 Task: Add Sprouts Animal Cookies to the cart.
Action: Mouse moved to (24, 111)
Screenshot: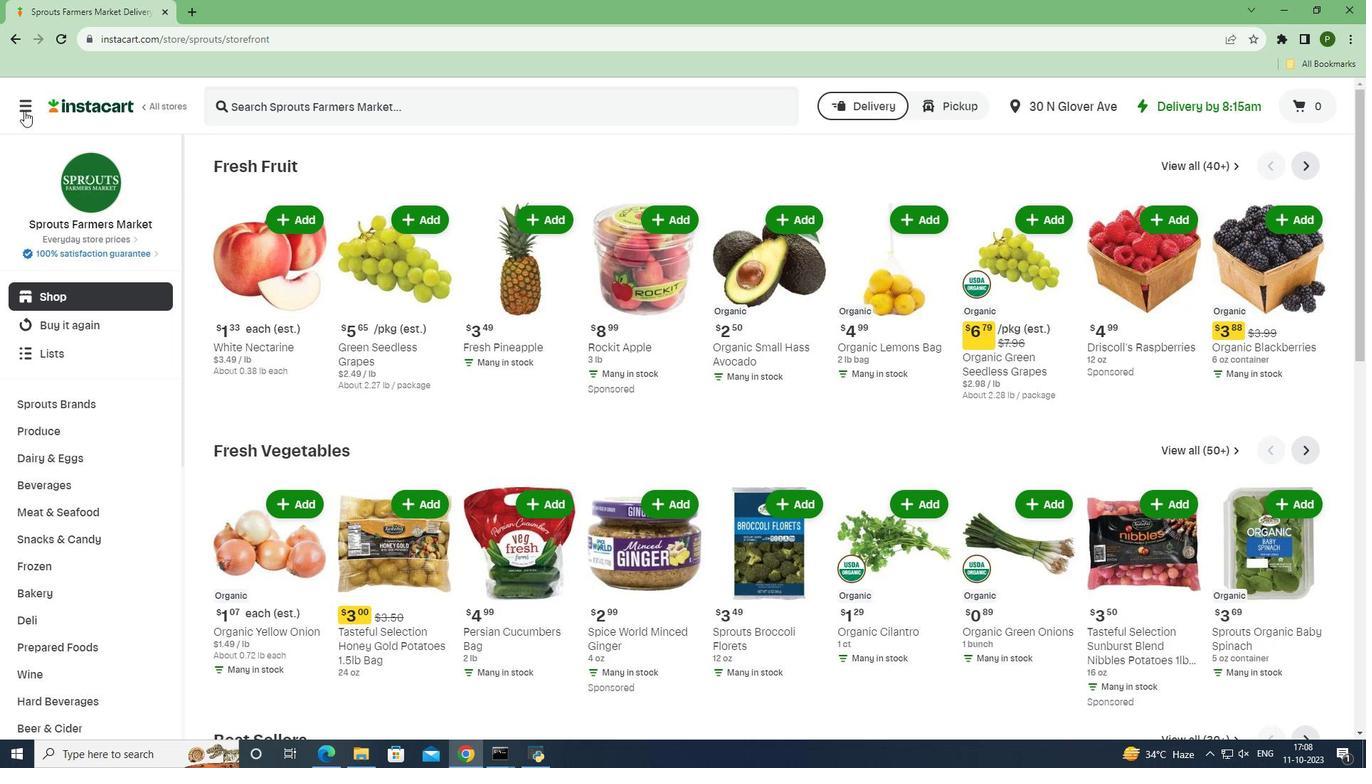
Action: Mouse pressed left at (24, 111)
Screenshot: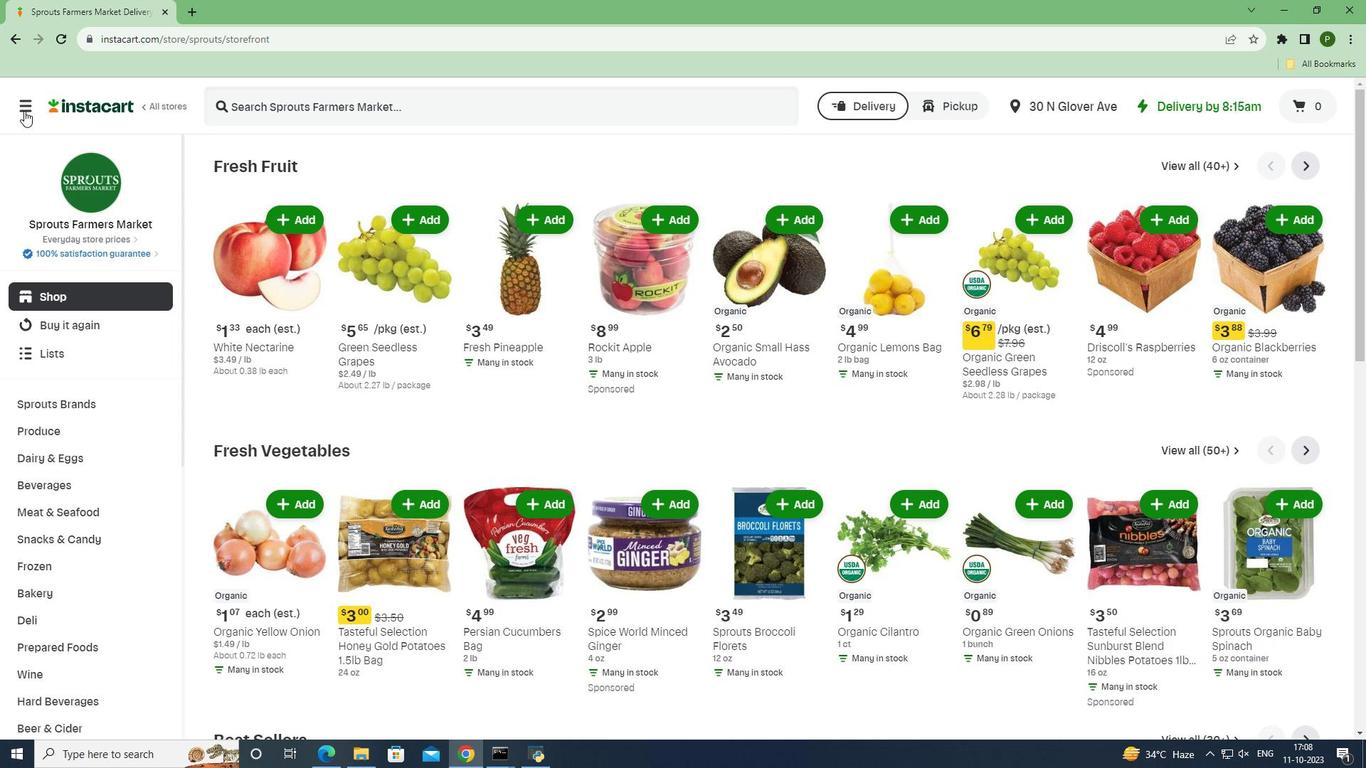 
Action: Mouse moved to (38, 370)
Screenshot: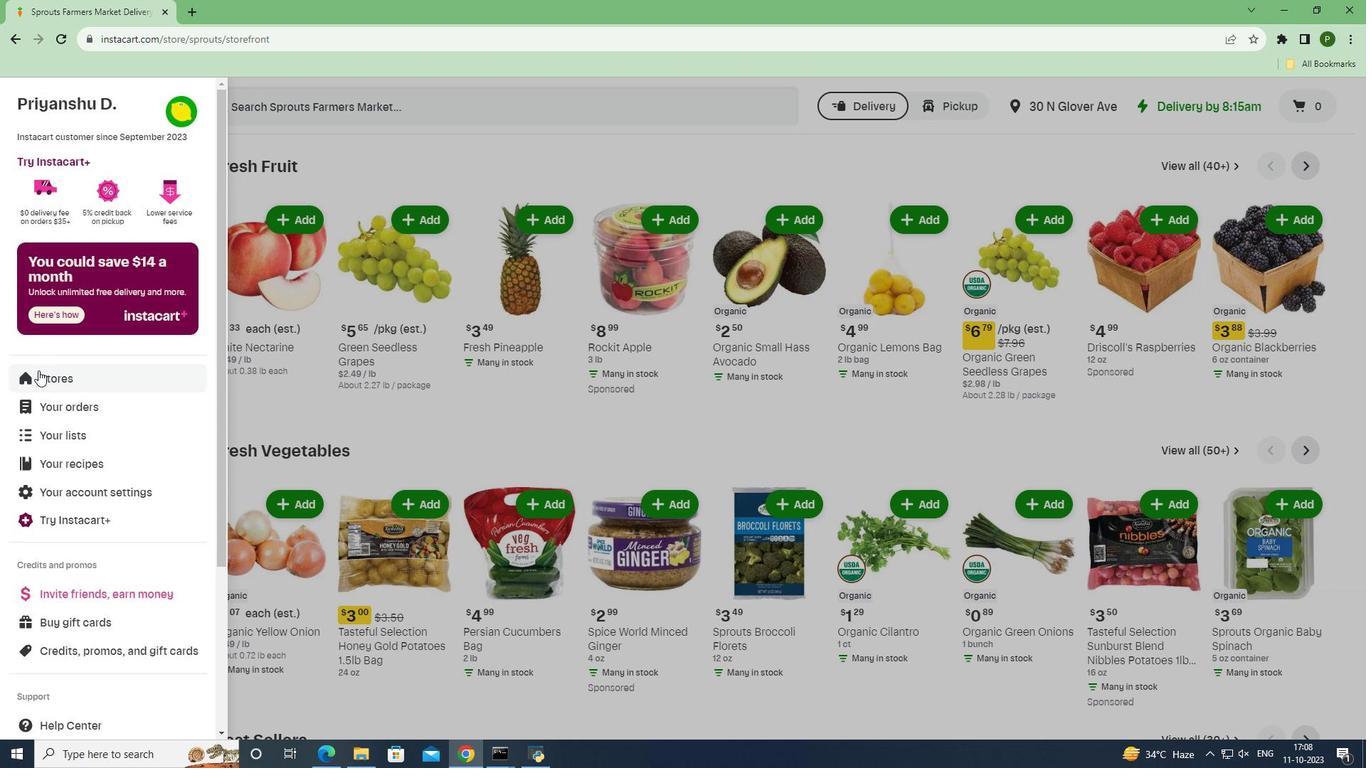 
Action: Mouse pressed left at (38, 370)
Screenshot: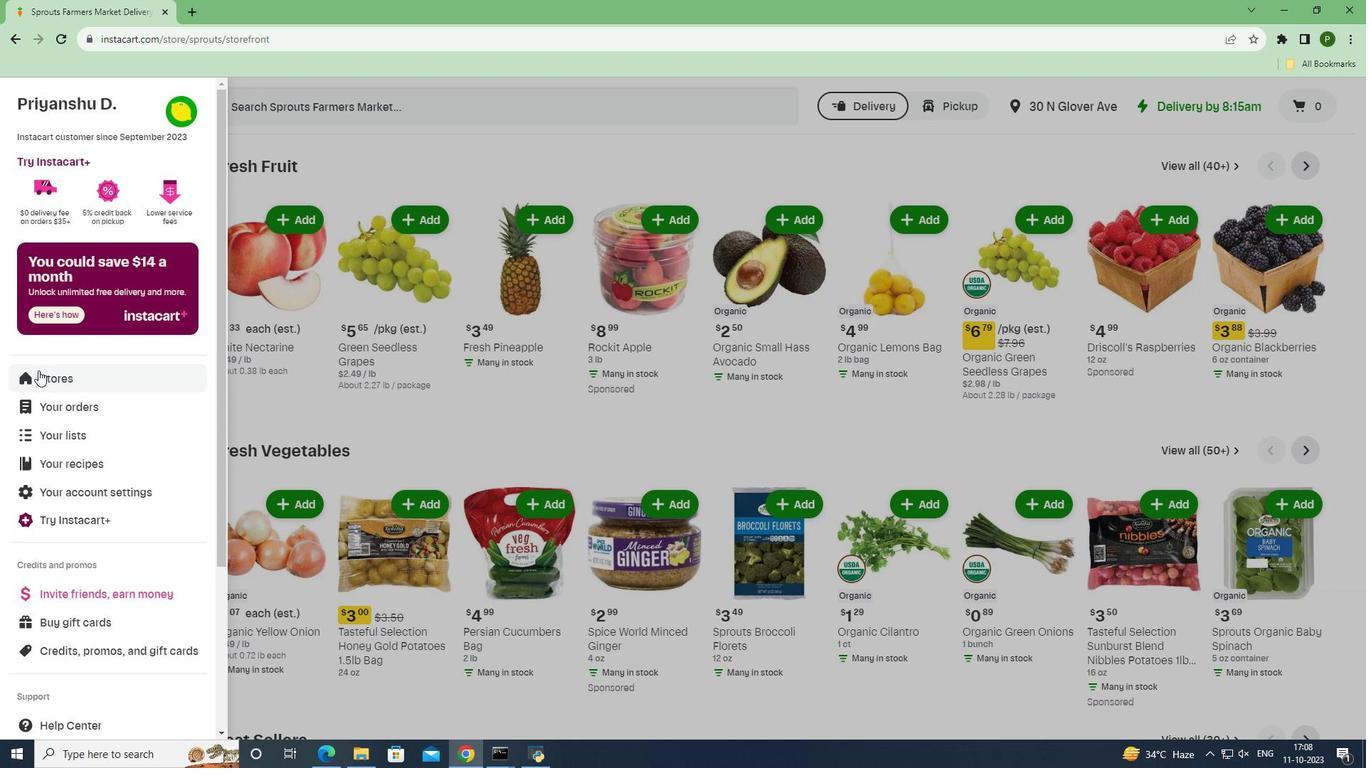 
Action: Mouse moved to (324, 162)
Screenshot: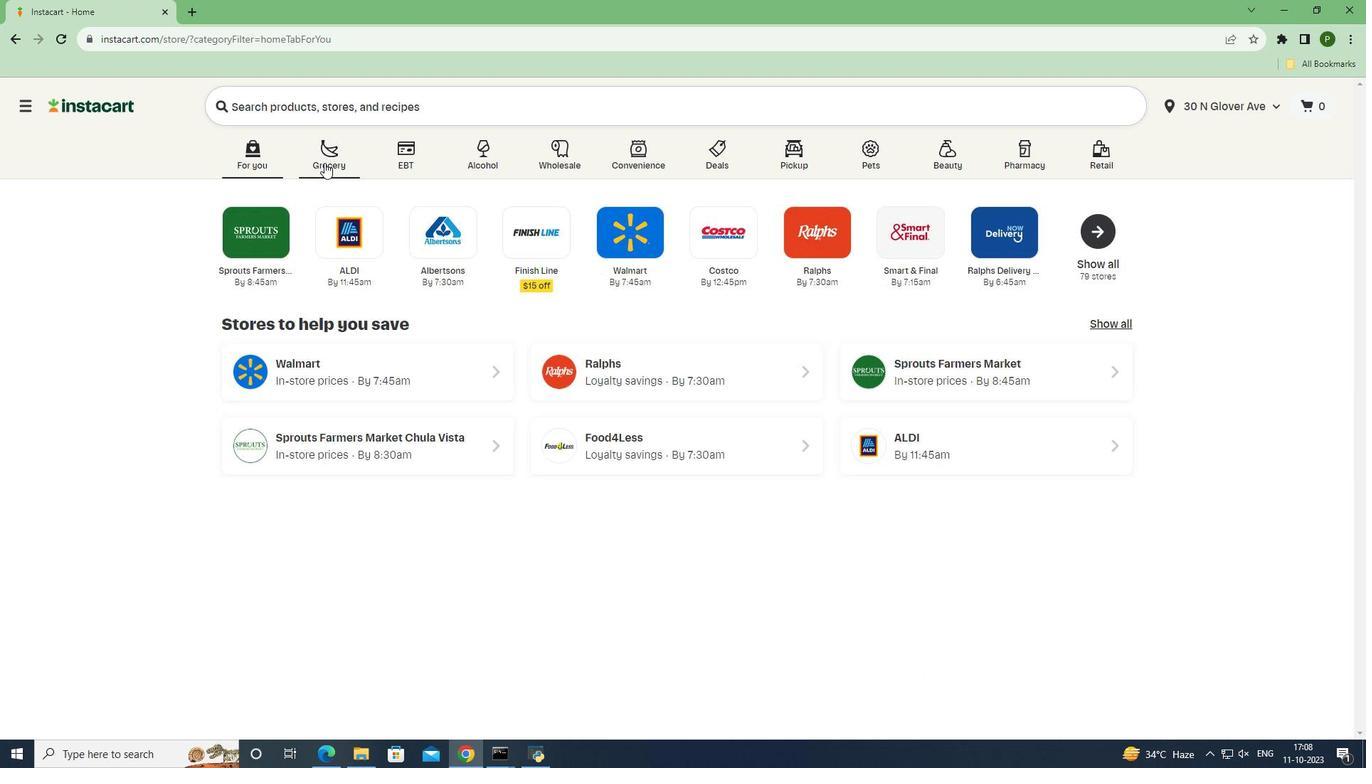 
Action: Mouse pressed left at (324, 162)
Screenshot: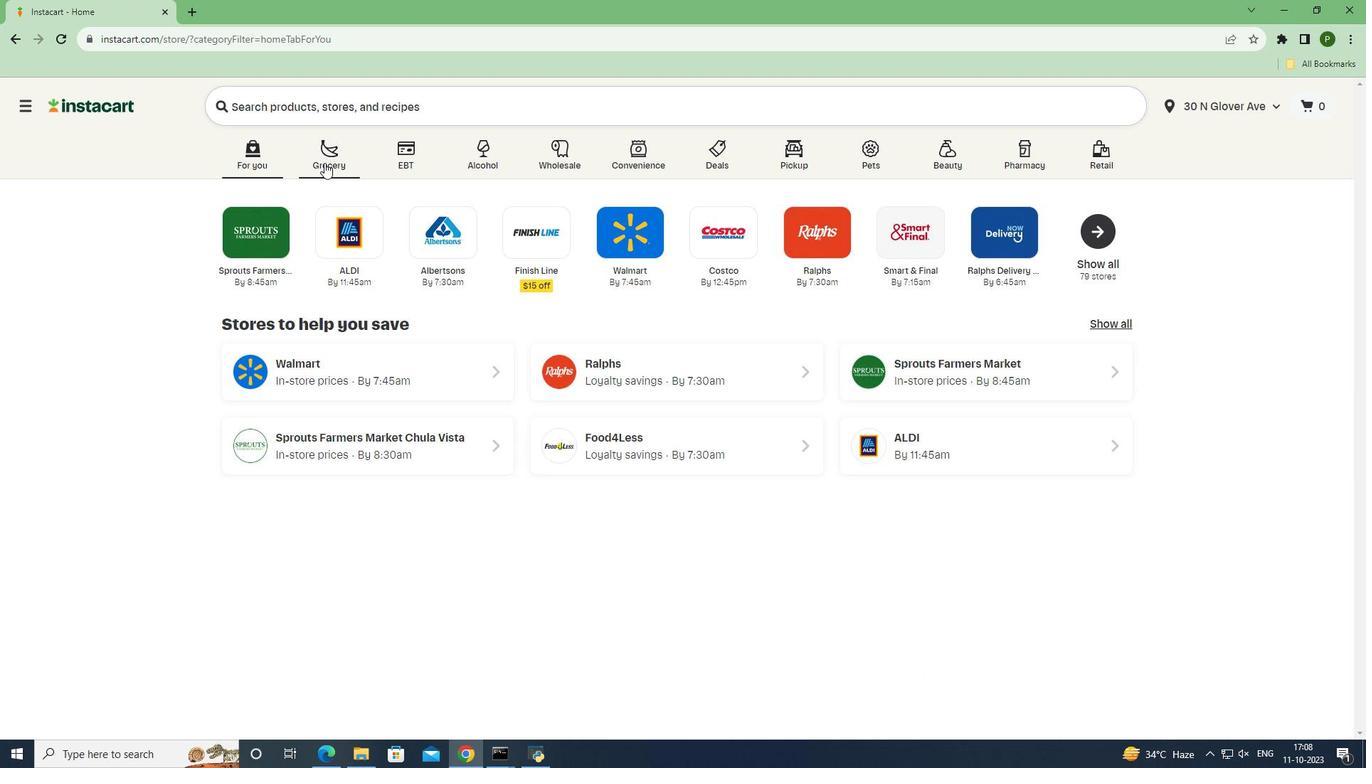 
Action: Mouse moved to (567, 317)
Screenshot: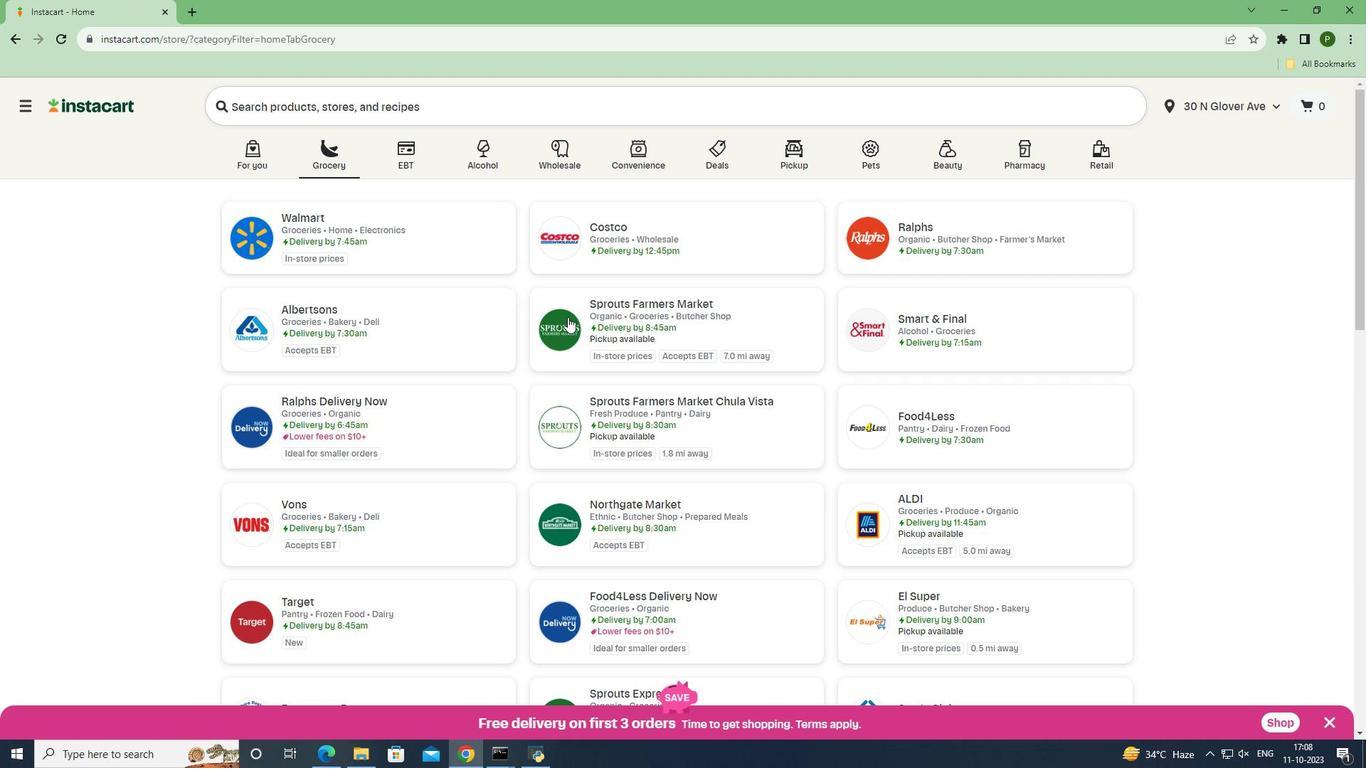 
Action: Mouse pressed left at (567, 317)
Screenshot: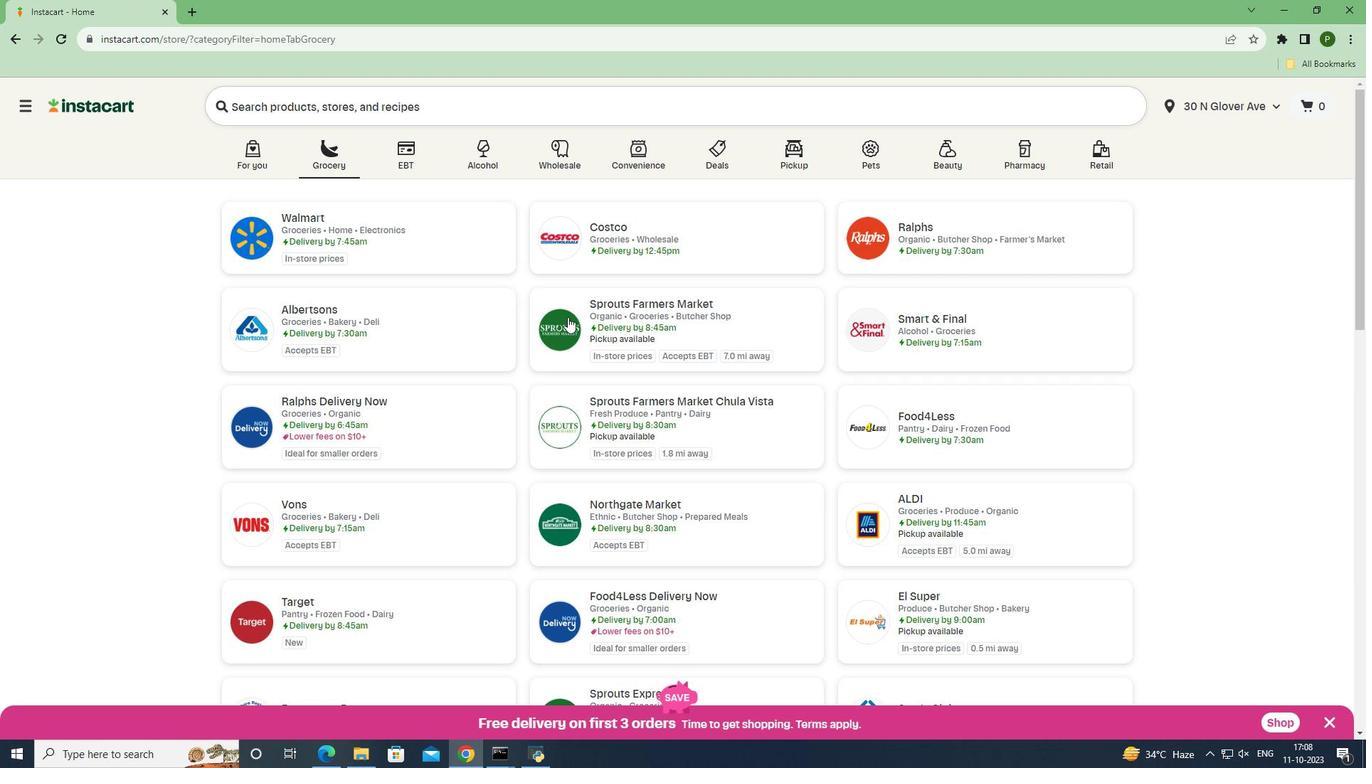 
Action: Mouse moved to (103, 479)
Screenshot: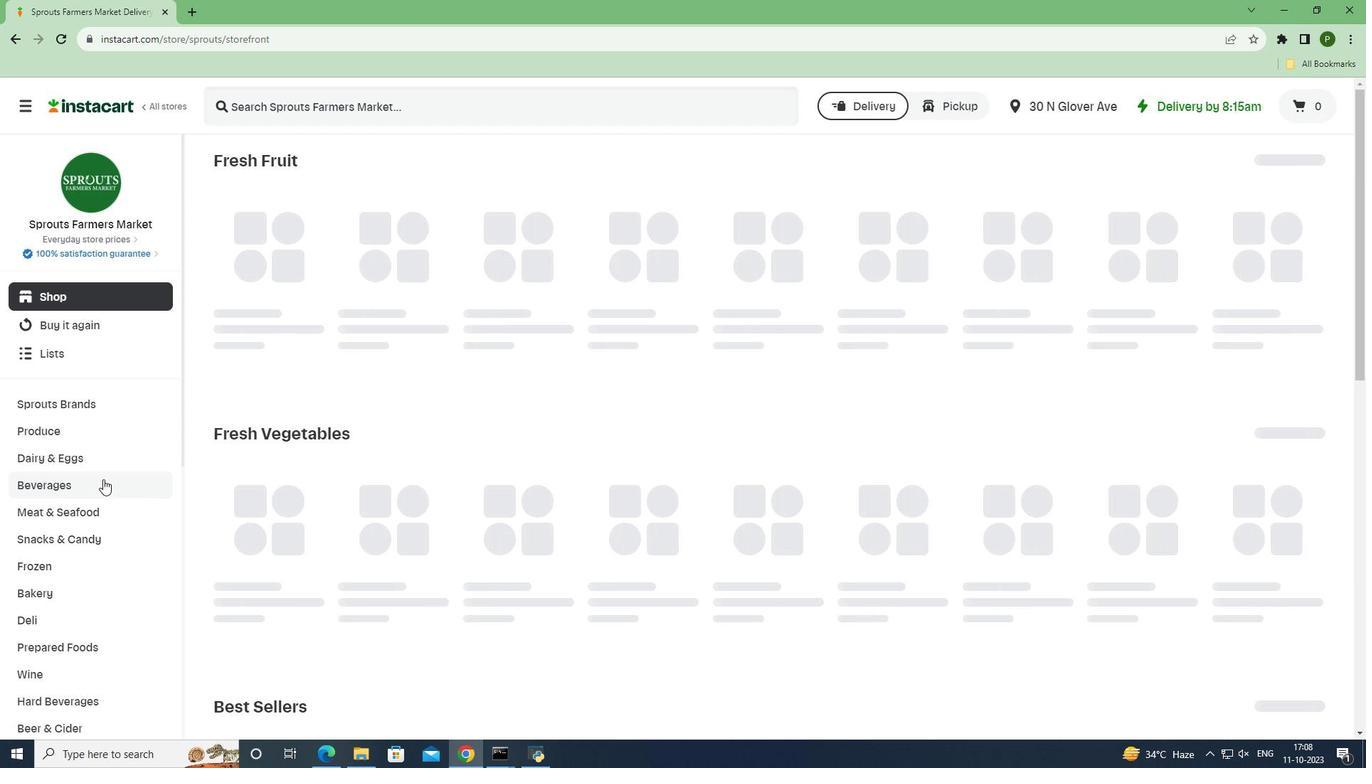 
Action: Mouse pressed left at (103, 479)
Screenshot: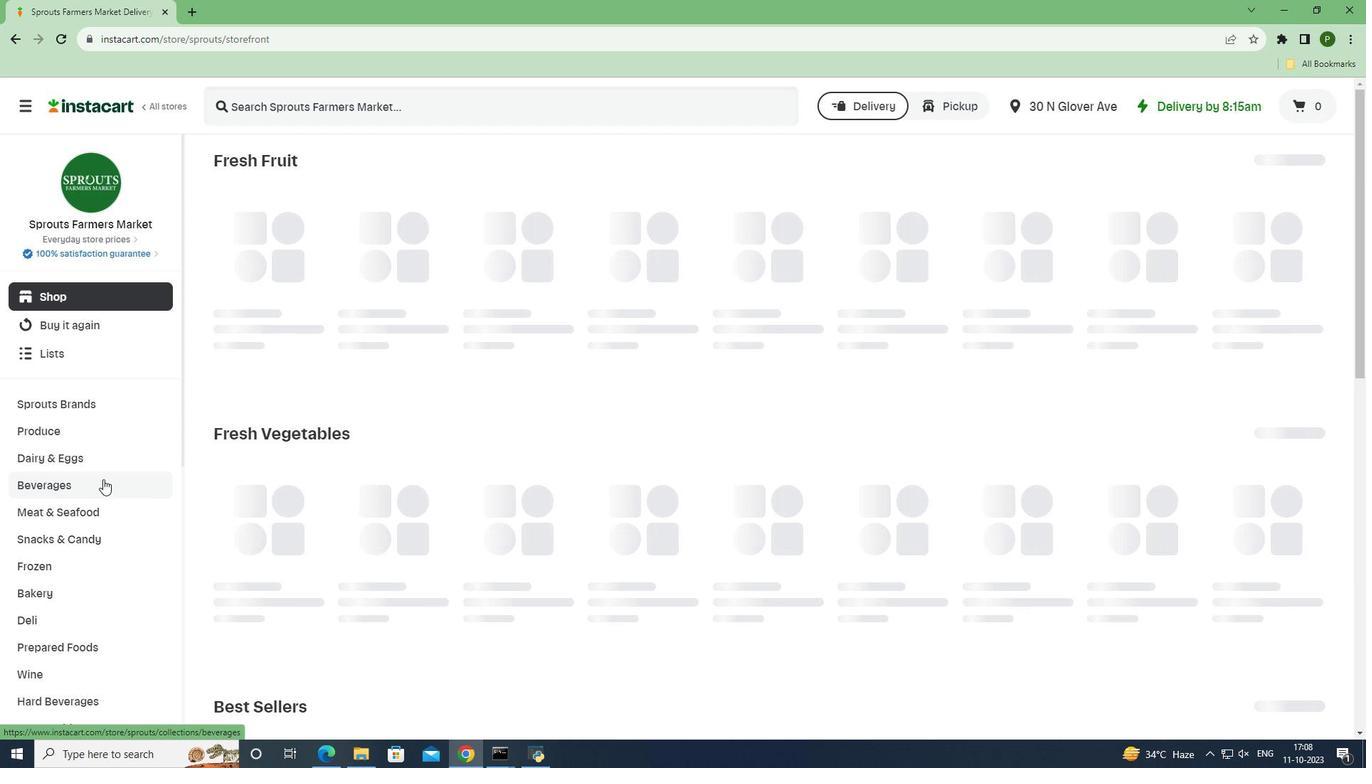 
Action: Mouse moved to (82, 565)
Screenshot: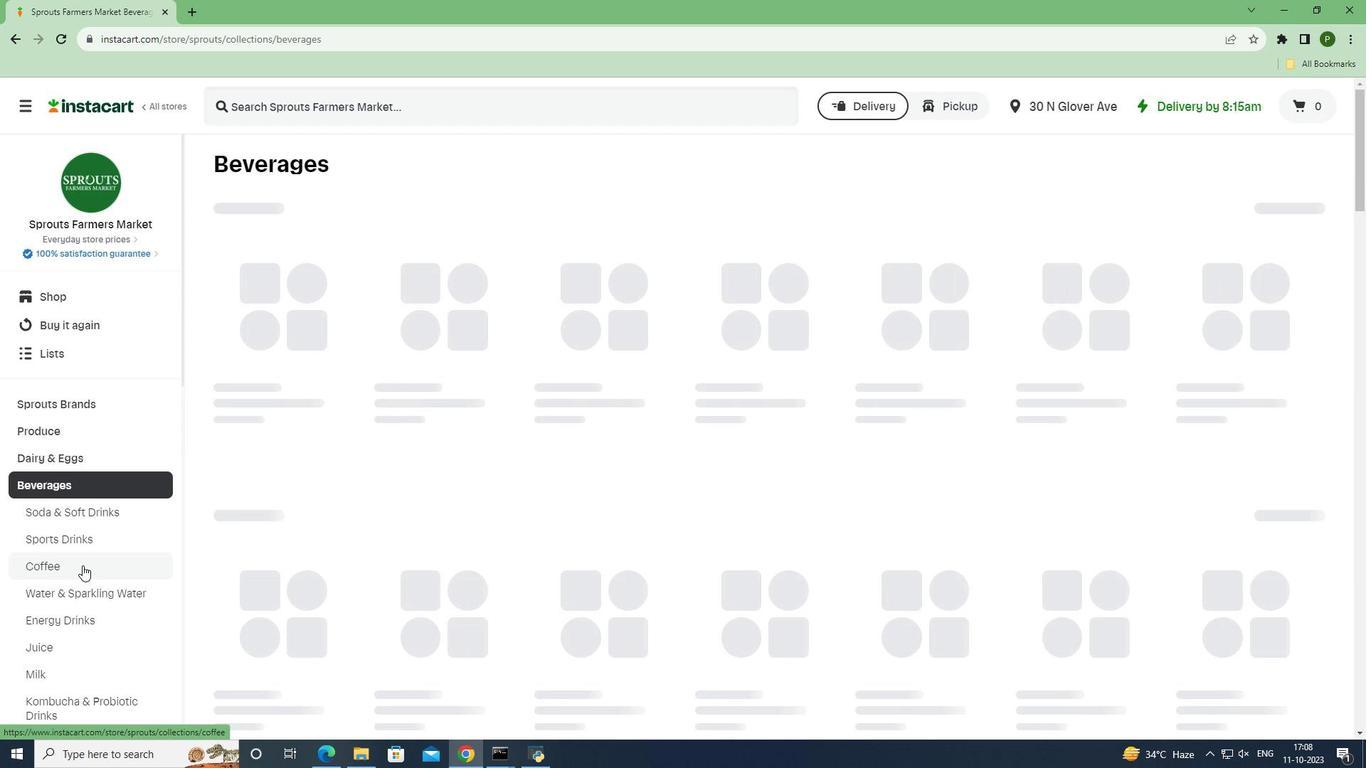 
Action: Mouse pressed left at (82, 565)
Screenshot: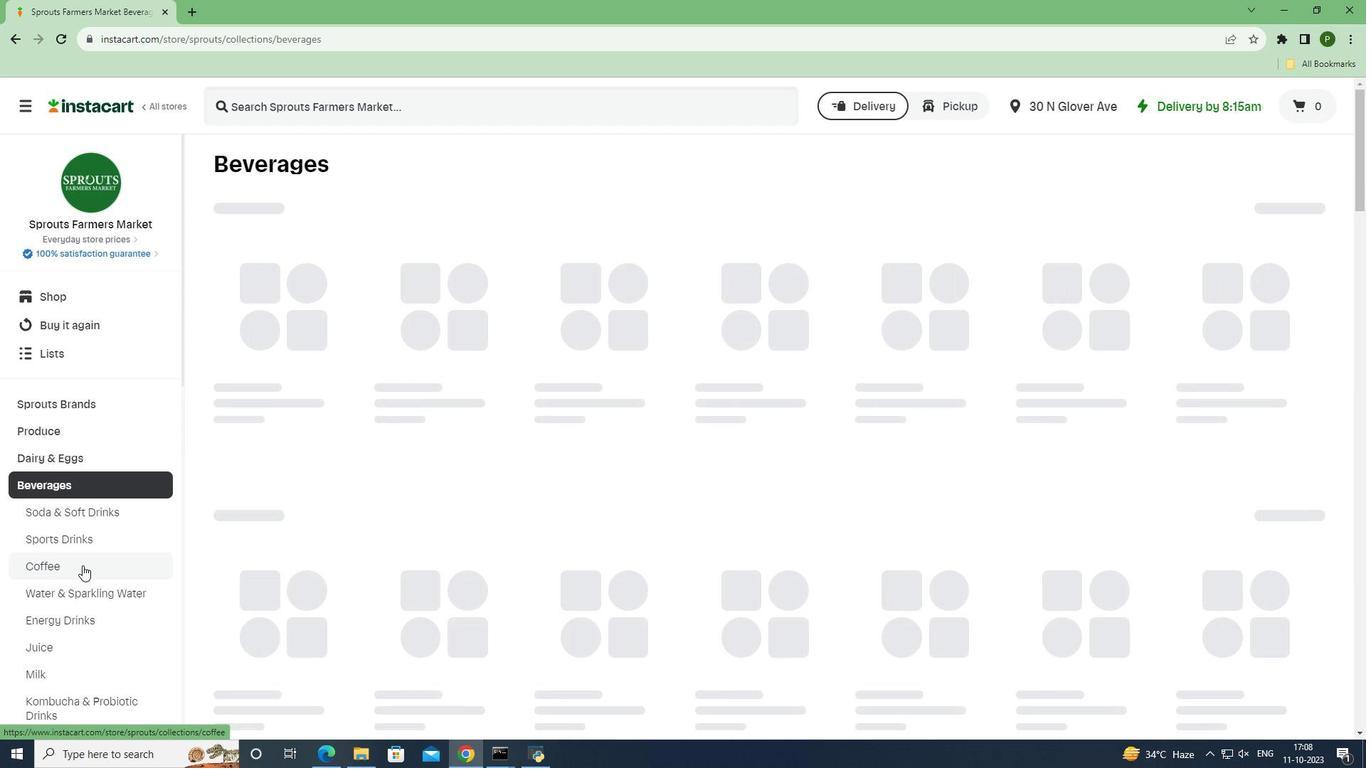 
Action: Mouse moved to (284, 103)
Screenshot: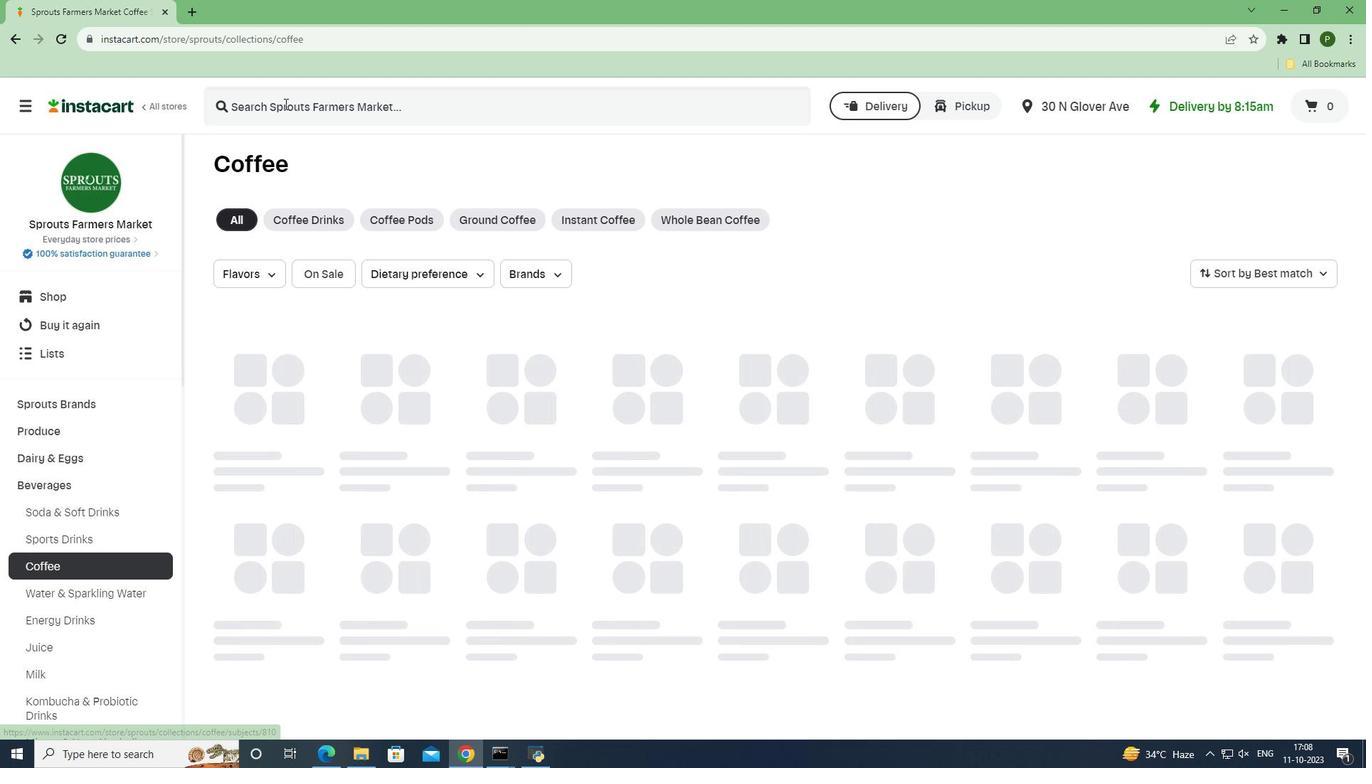 
Action: Mouse pressed left at (284, 103)
Screenshot: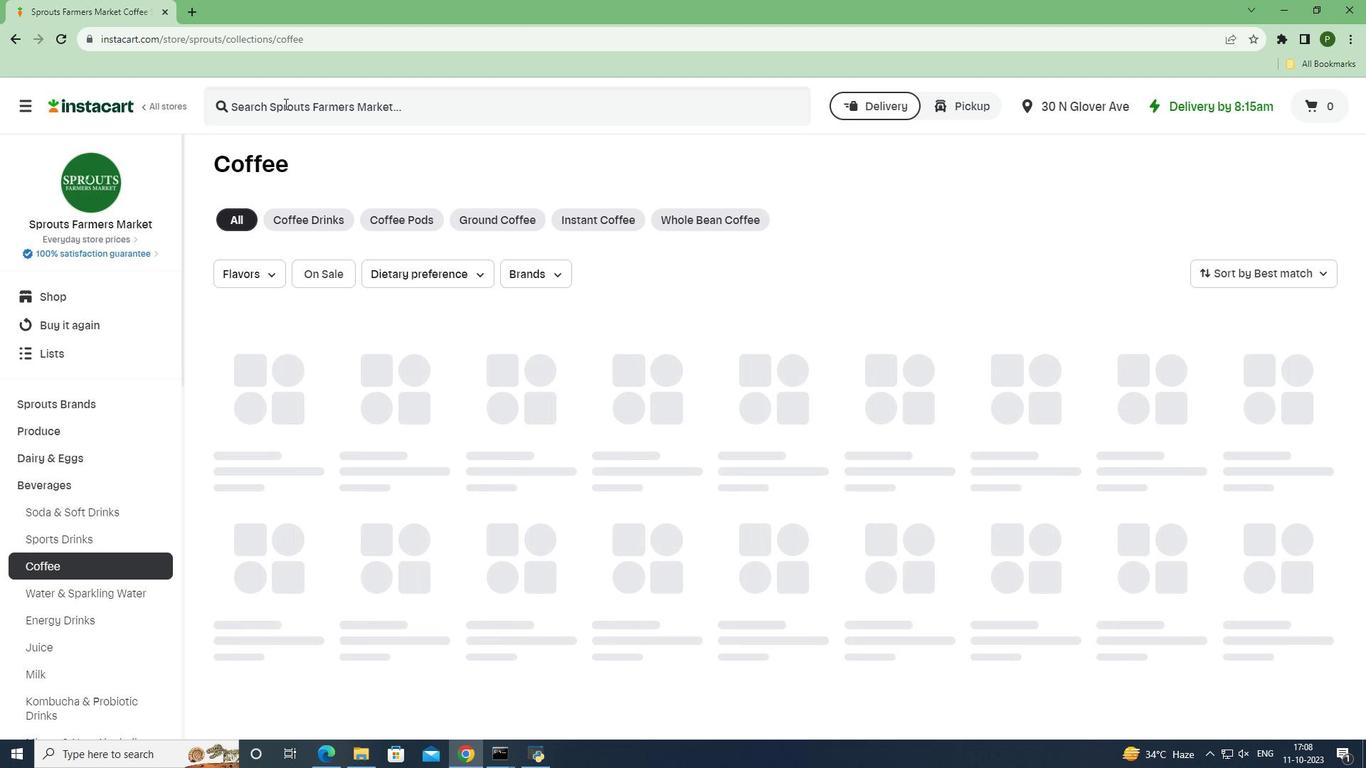 
Action: Key pressed <Key.caps_lock>S<Key.caps_lock>prouts<Key.space><Key.caps_lock>A<Key.caps_lock>nimal<Key.space><Key.caps_lock>C<Key.caps_lock>ookies<Key.space><Key.enter>
Screenshot: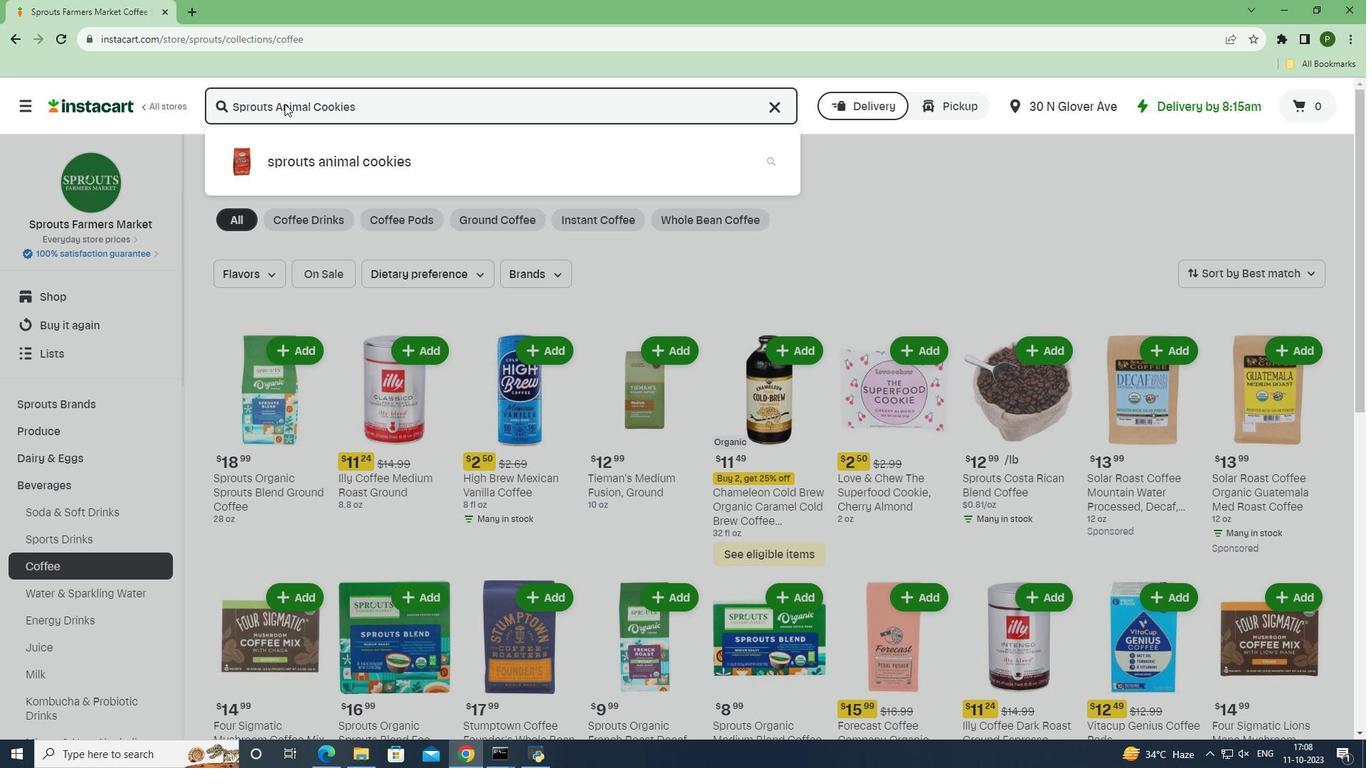 
Action: Mouse moved to (836, 219)
Screenshot: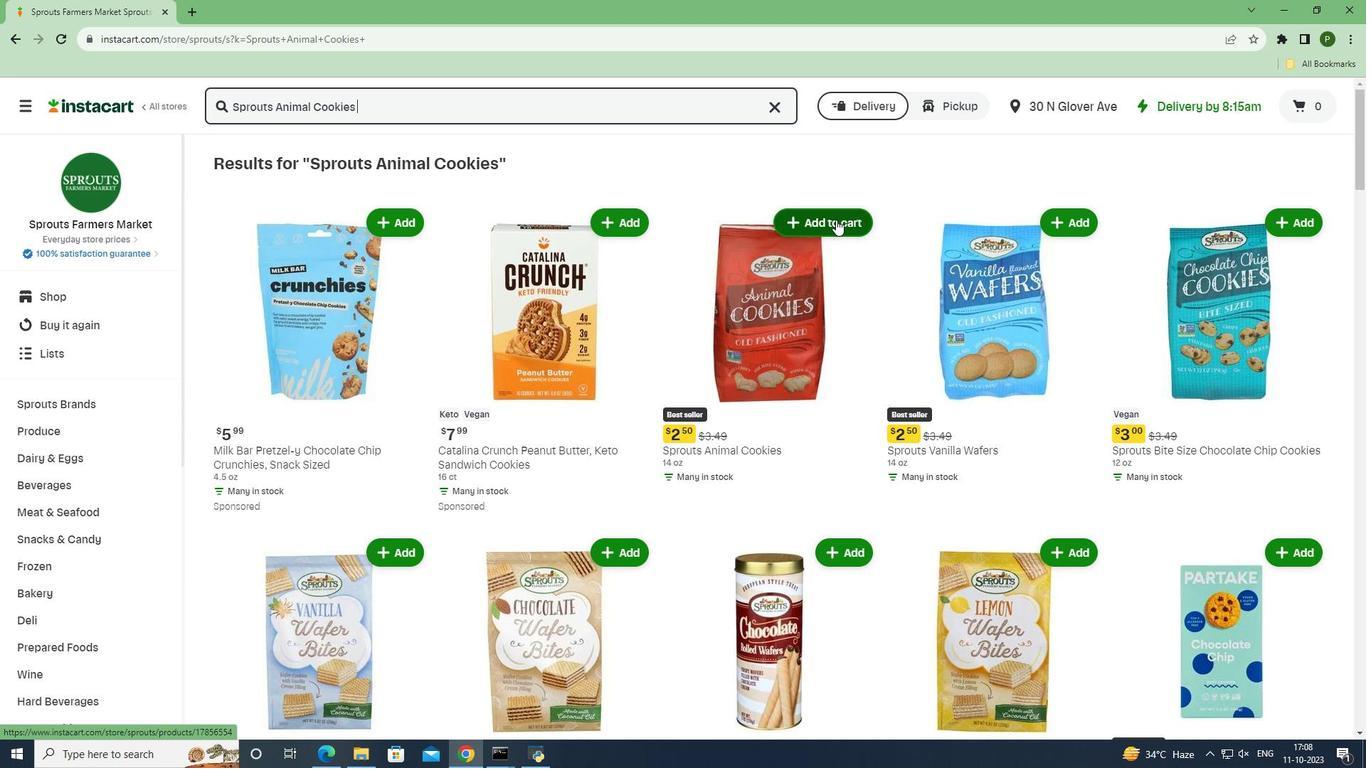 
Action: Mouse pressed left at (836, 219)
Screenshot: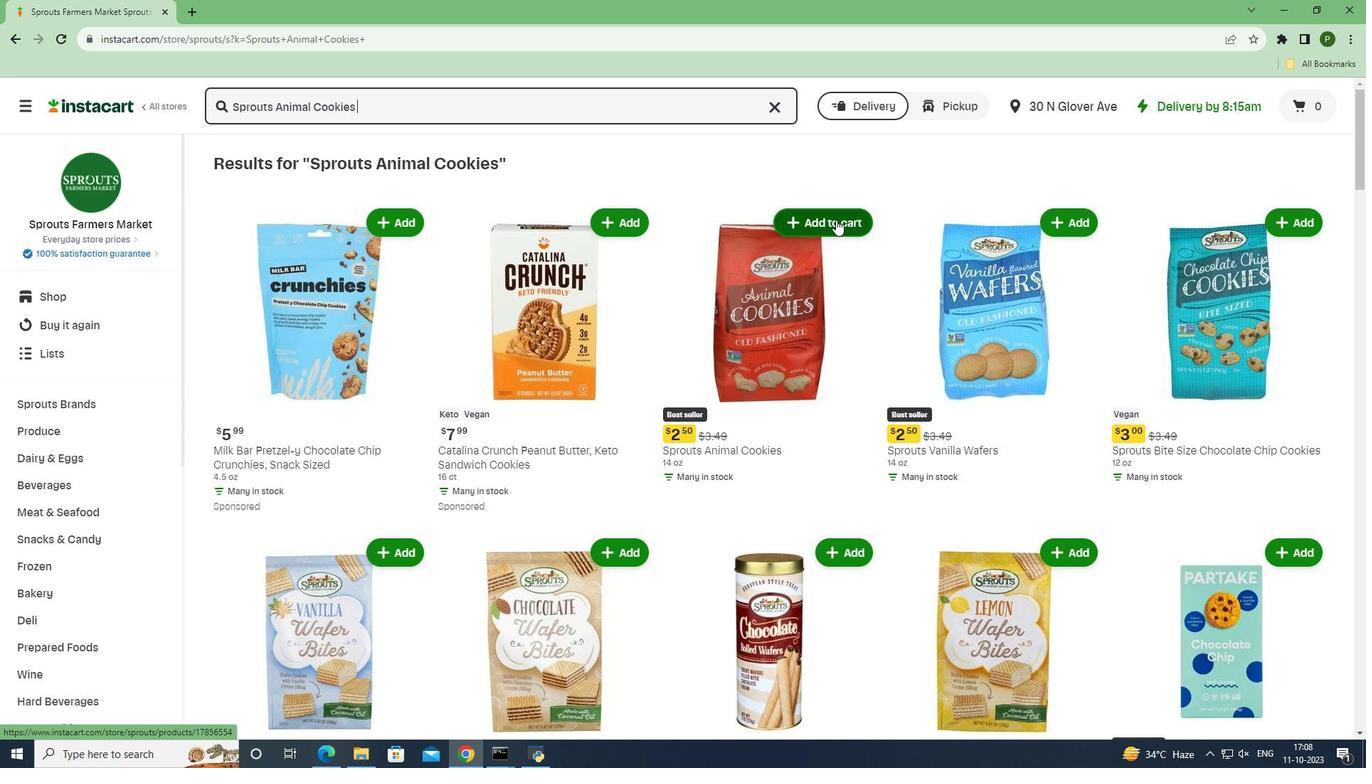 
Action: Mouse moved to (858, 291)
Screenshot: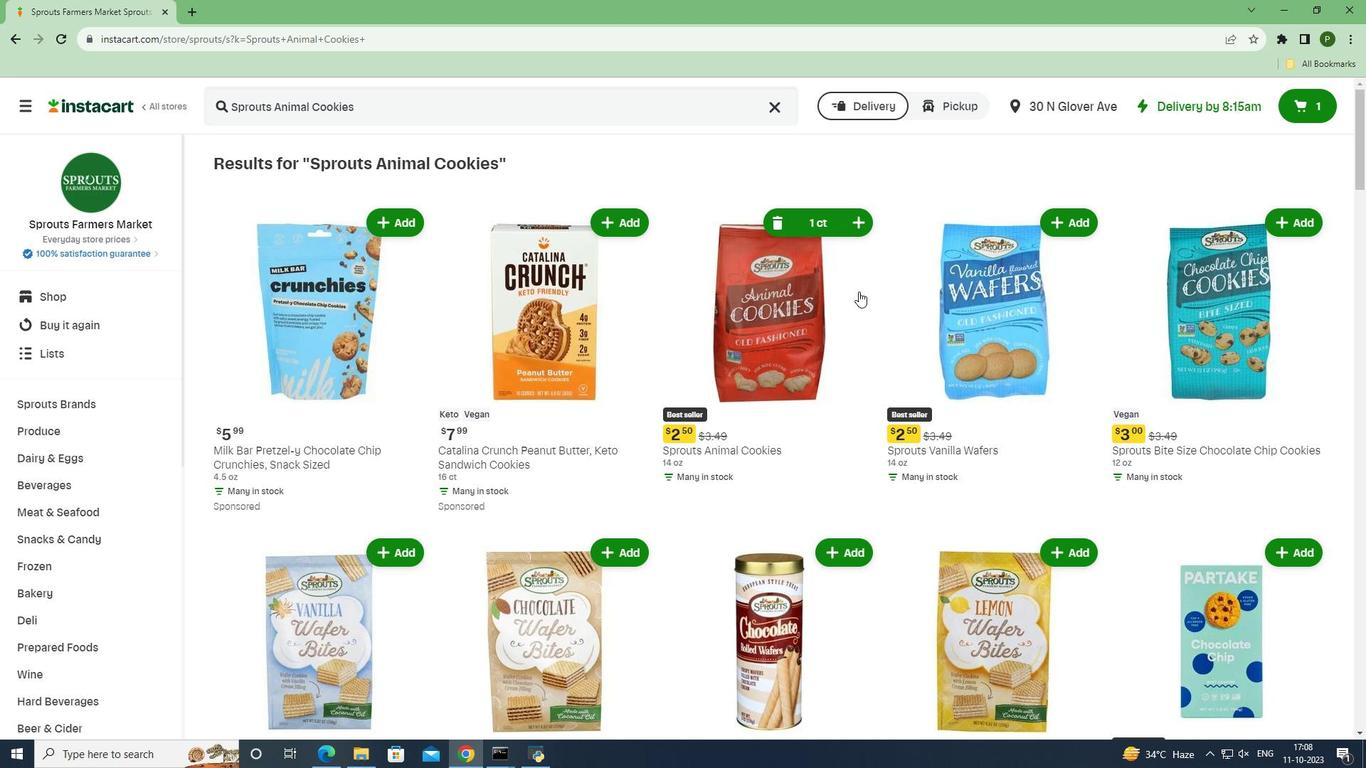 
